 Task: Sort the products in the category "Nail Care" by price (highest first).
Action: Mouse moved to (294, 146)
Screenshot: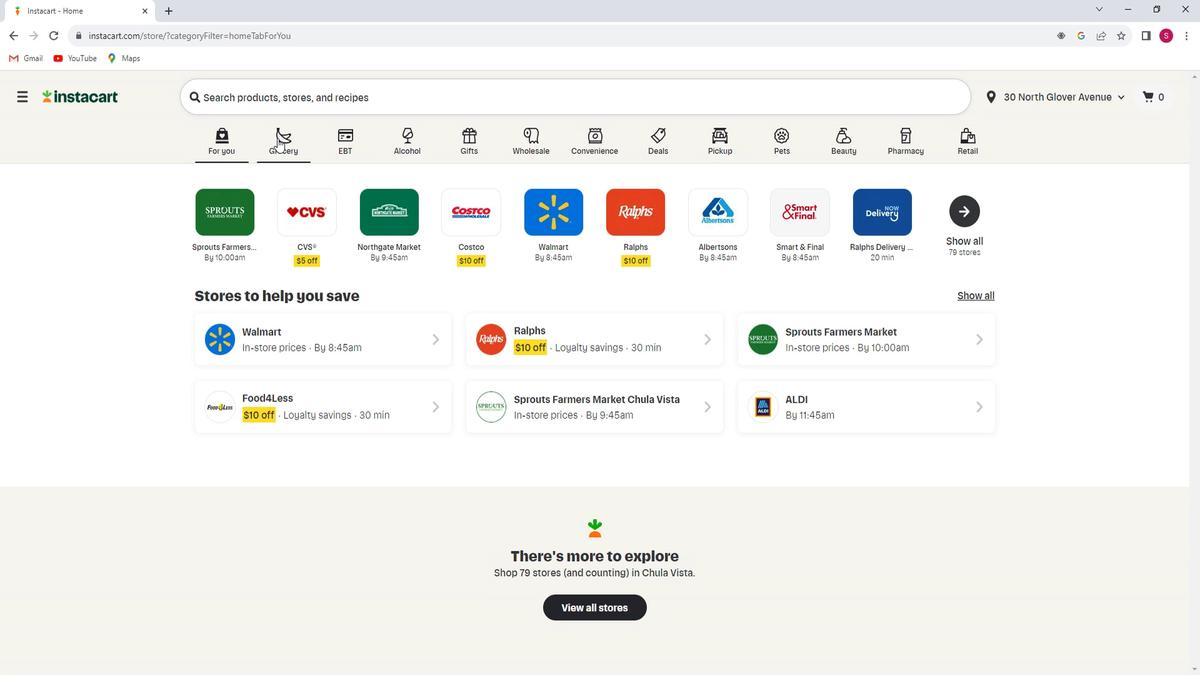 
Action: Mouse pressed left at (294, 146)
Screenshot: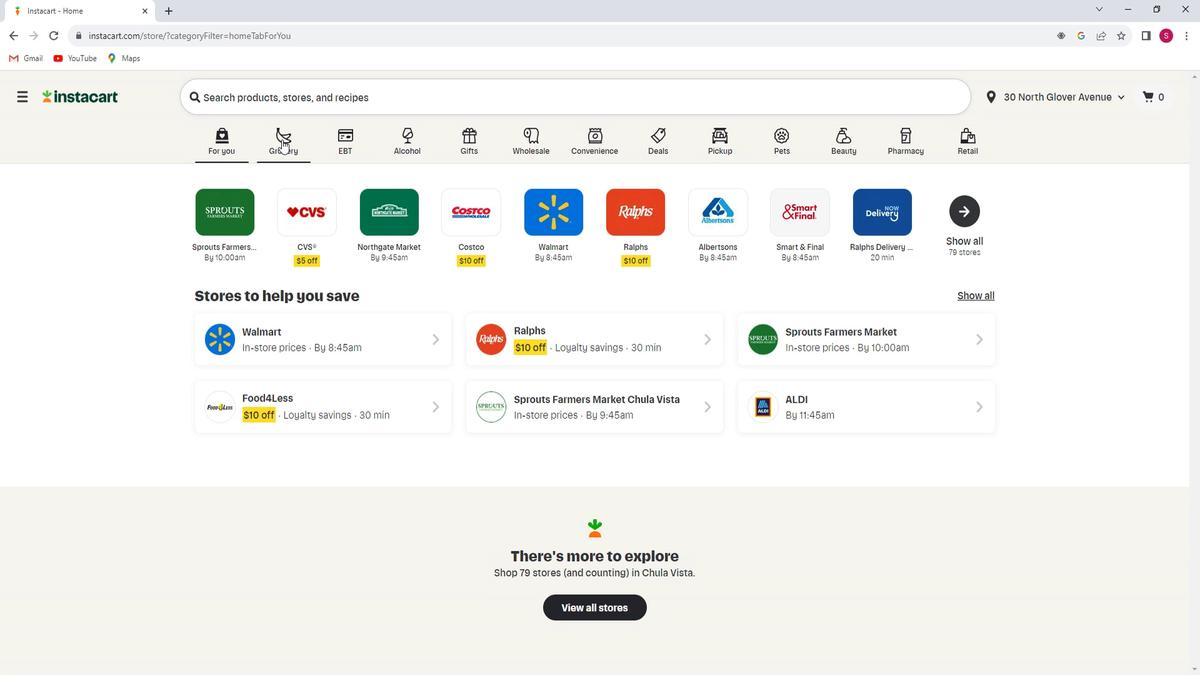
Action: Mouse moved to (246, 346)
Screenshot: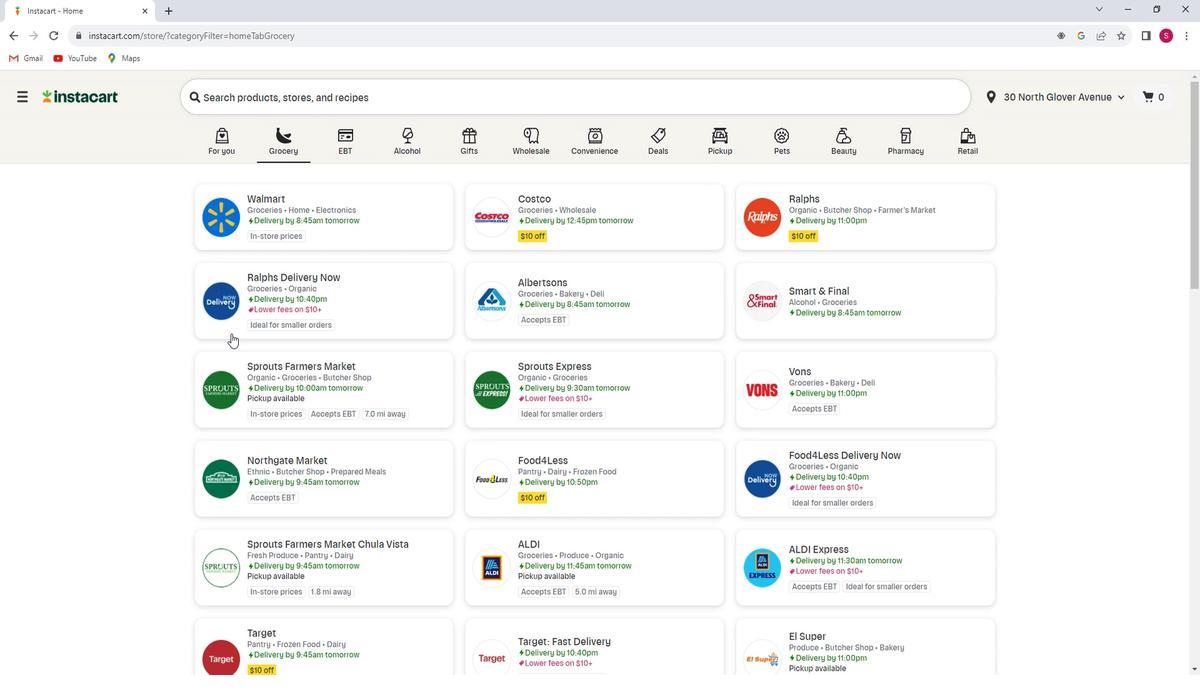 
Action: Mouse scrolled (246, 345) with delta (0, 0)
Screenshot: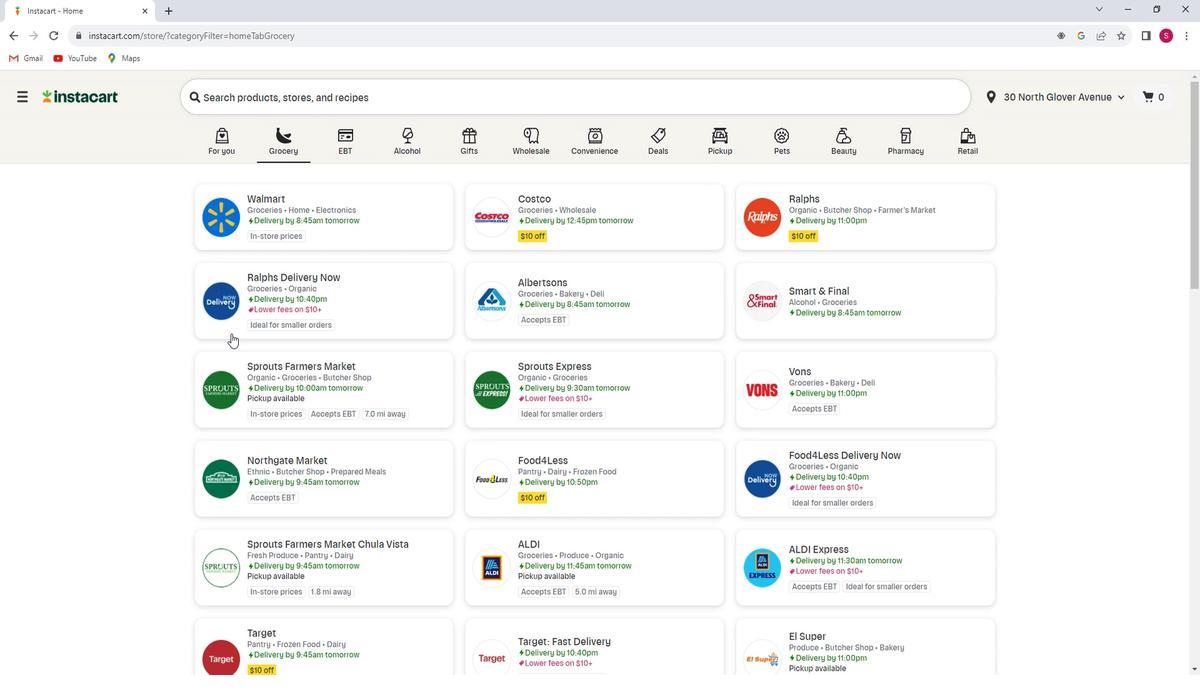
Action: Mouse scrolled (246, 345) with delta (0, 0)
Screenshot: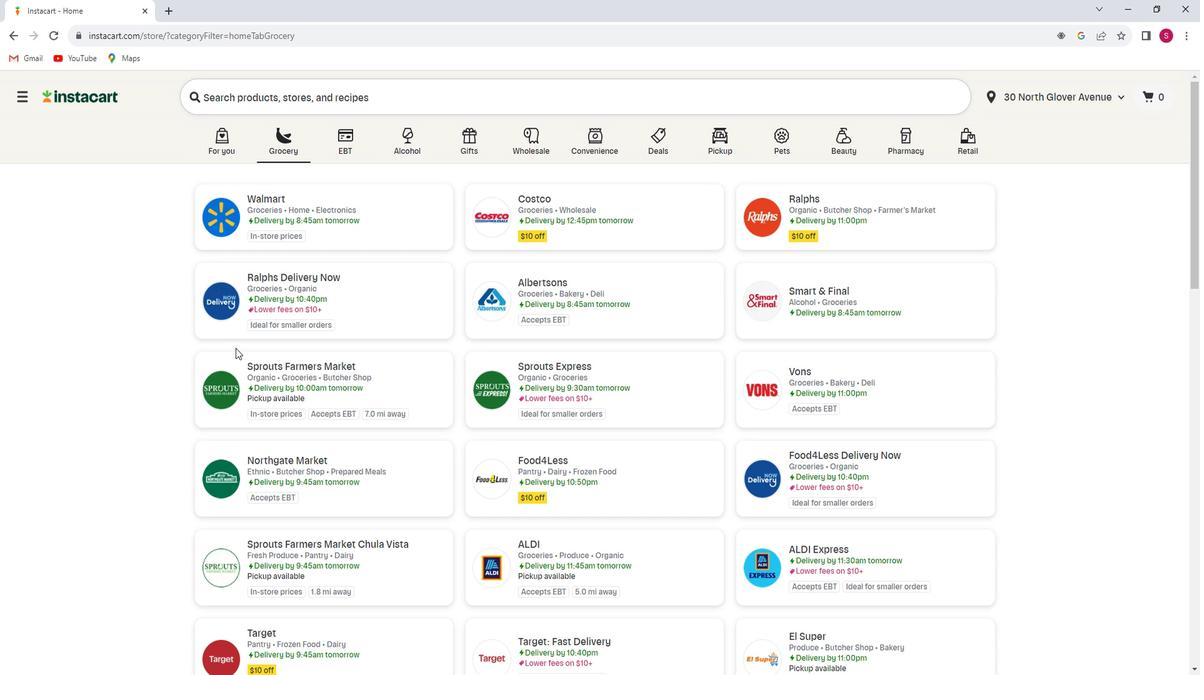 
Action: Mouse moved to (300, 263)
Screenshot: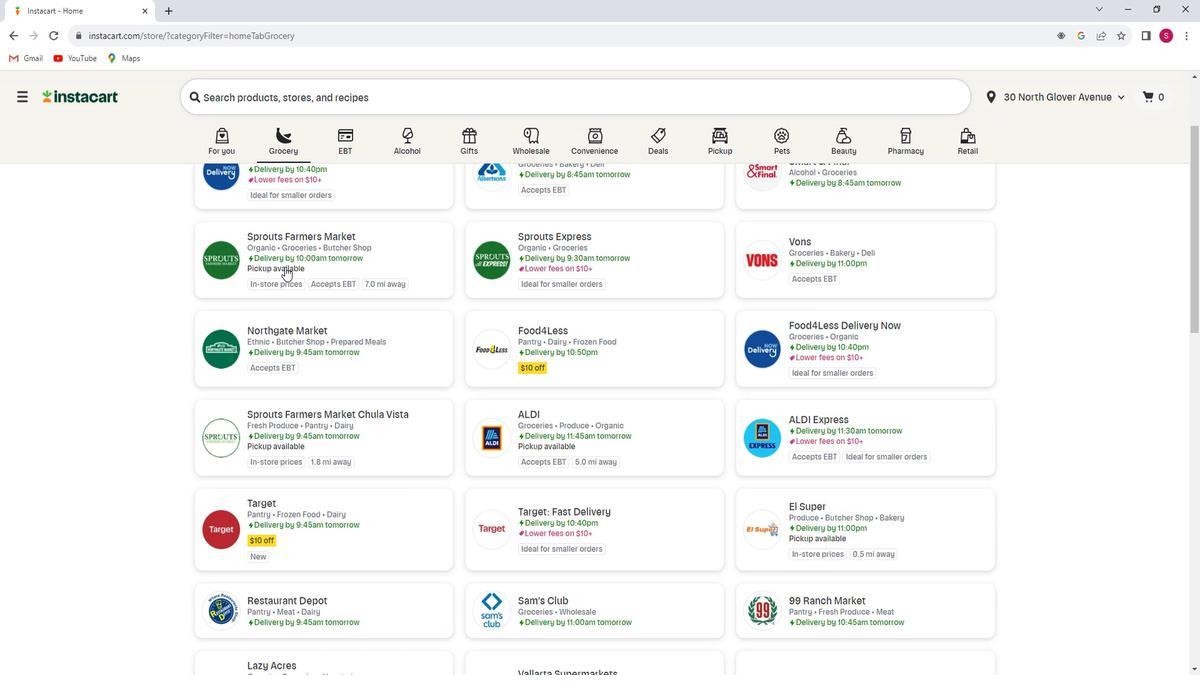 
Action: Mouse pressed left at (300, 263)
Screenshot: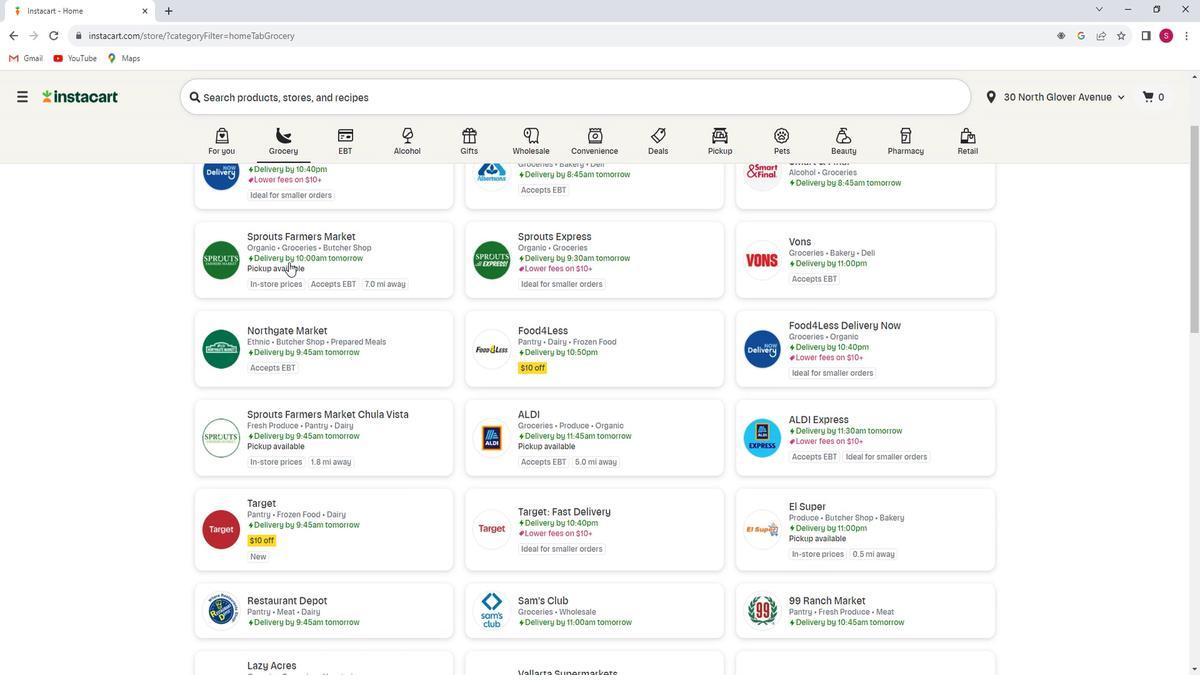 
Action: Mouse moved to (33, 396)
Screenshot: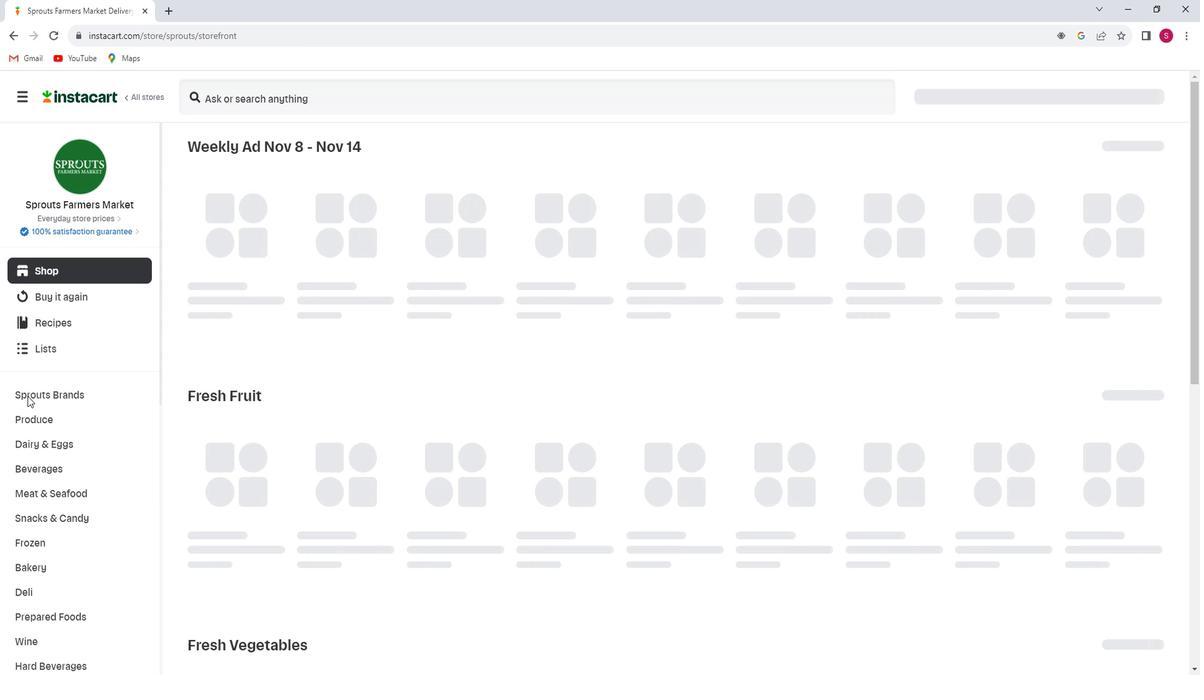 
Action: Mouse scrolled (33, 396) with delta (0, 0)
Screenshot: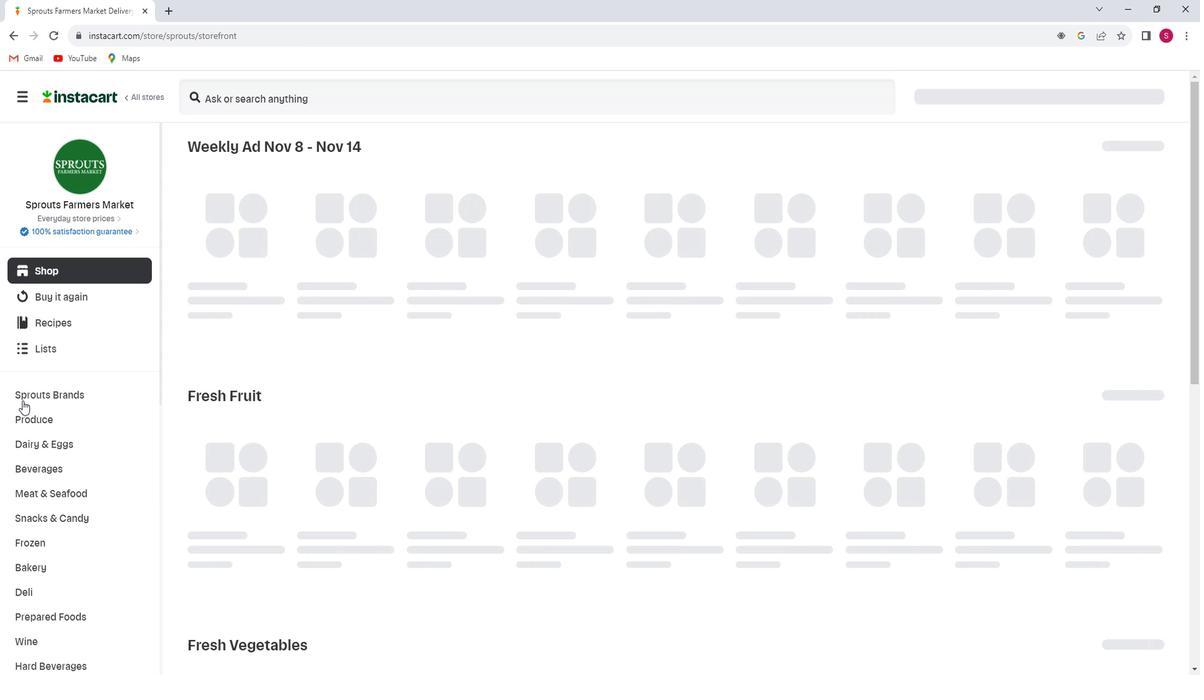 
Action: Mouse scrolled (33, 396) with delta (0, 0)
Screenshot: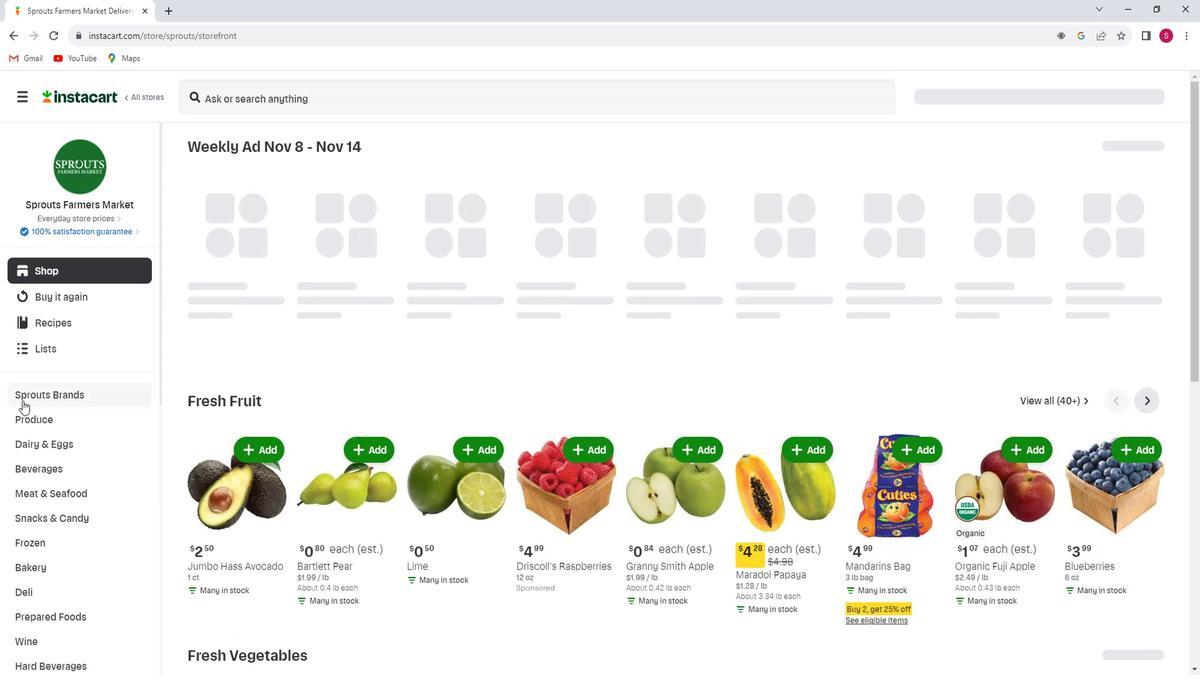 
Action: Mouse moved to (33, 396)
Screenshot: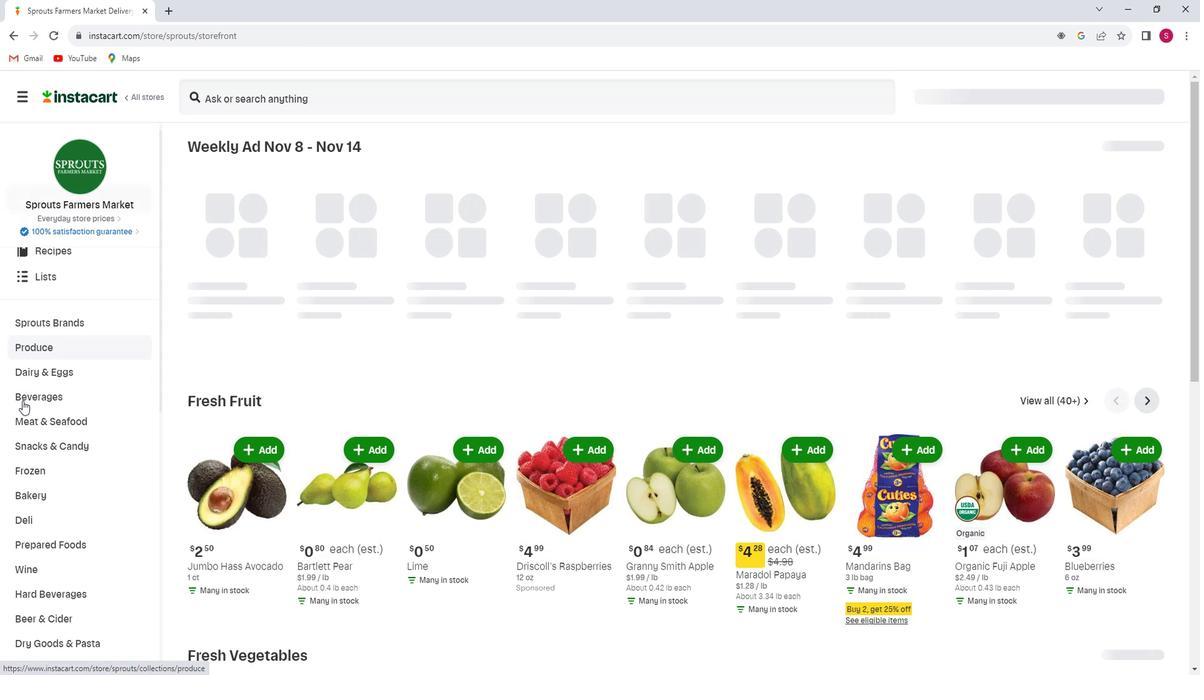 
Action: Mouse scrolled (33, 396) with delta (0, 0)
Screenshot: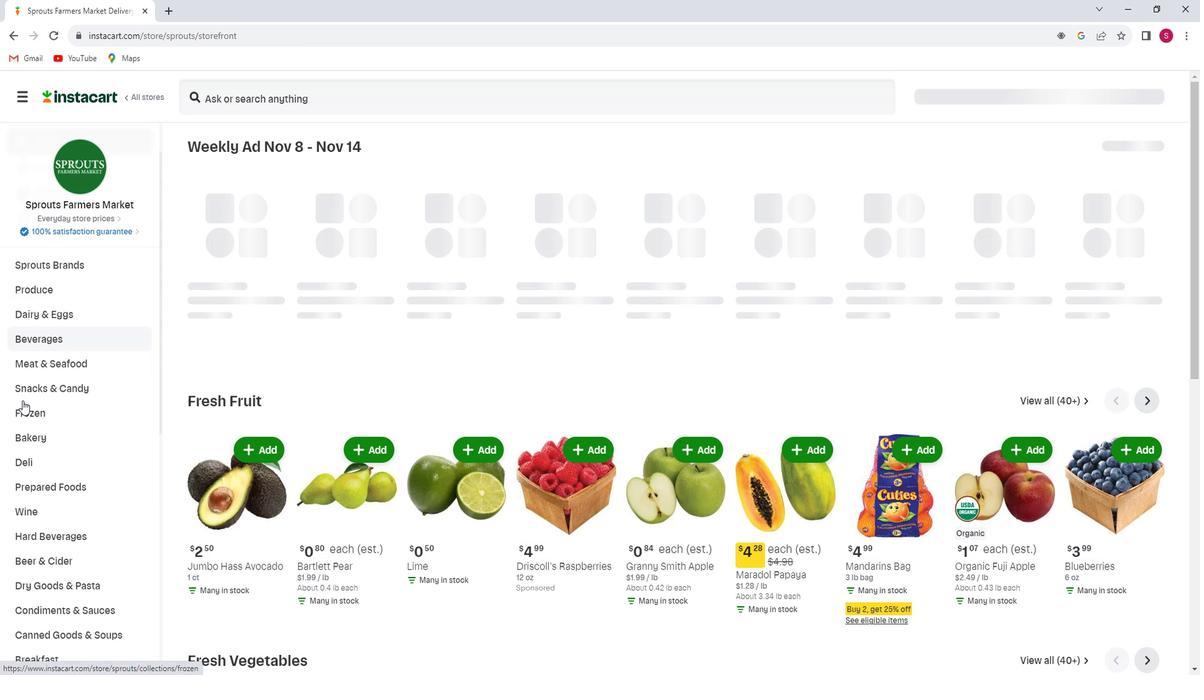 
Action: Mouse scrolled (33, 396) with delta (0, 0)
Screenshot: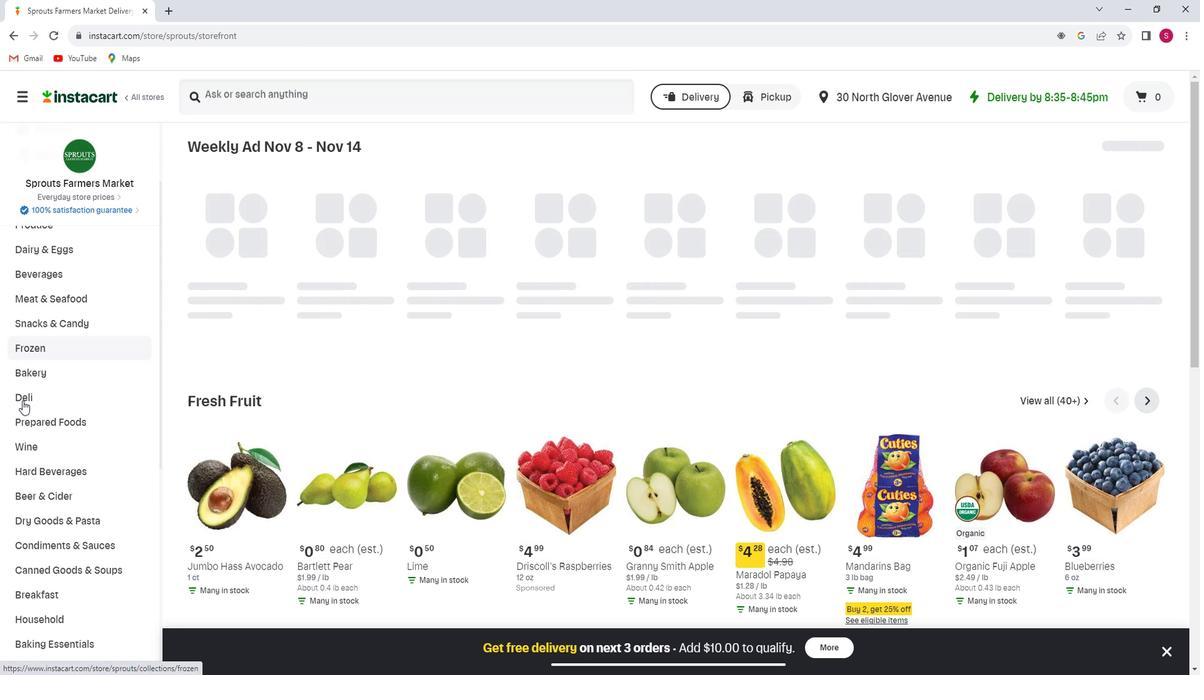 
Action: Mouse scrolled (33, 396) with delta (0, 0)
Screenshot: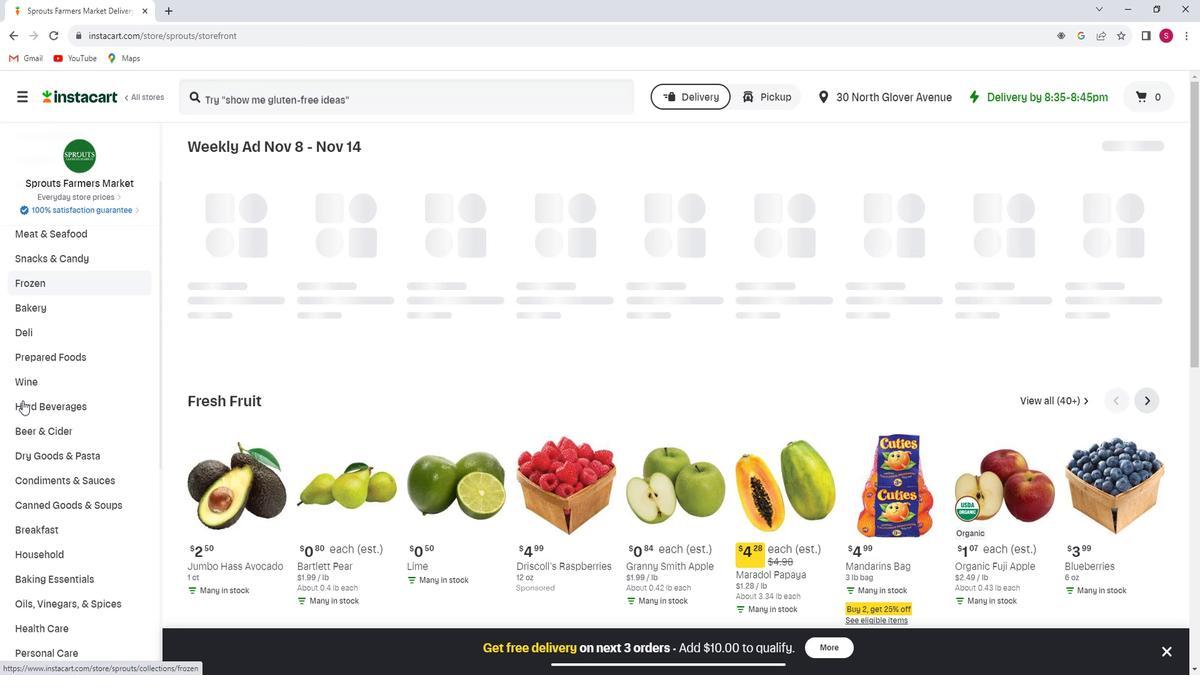 
Action: Mouse scrolled (33, 396) with delta (0, 0)
Screenshot: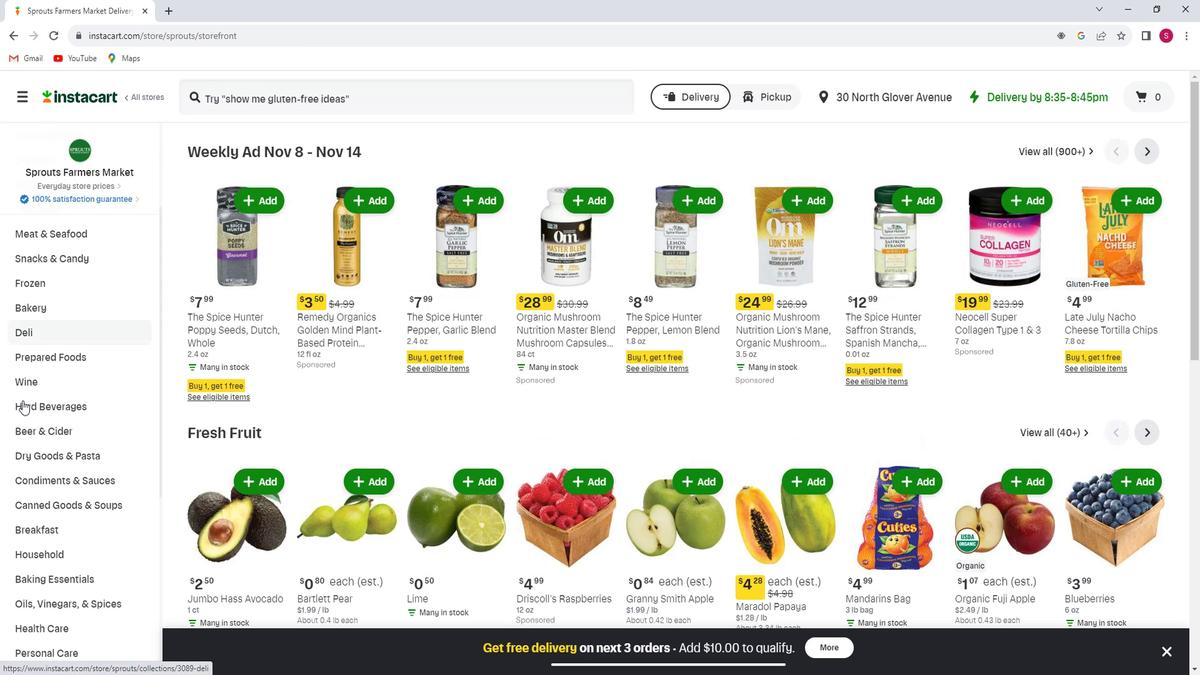 
Action: Mouse moved to (57, 519)
Screenshot: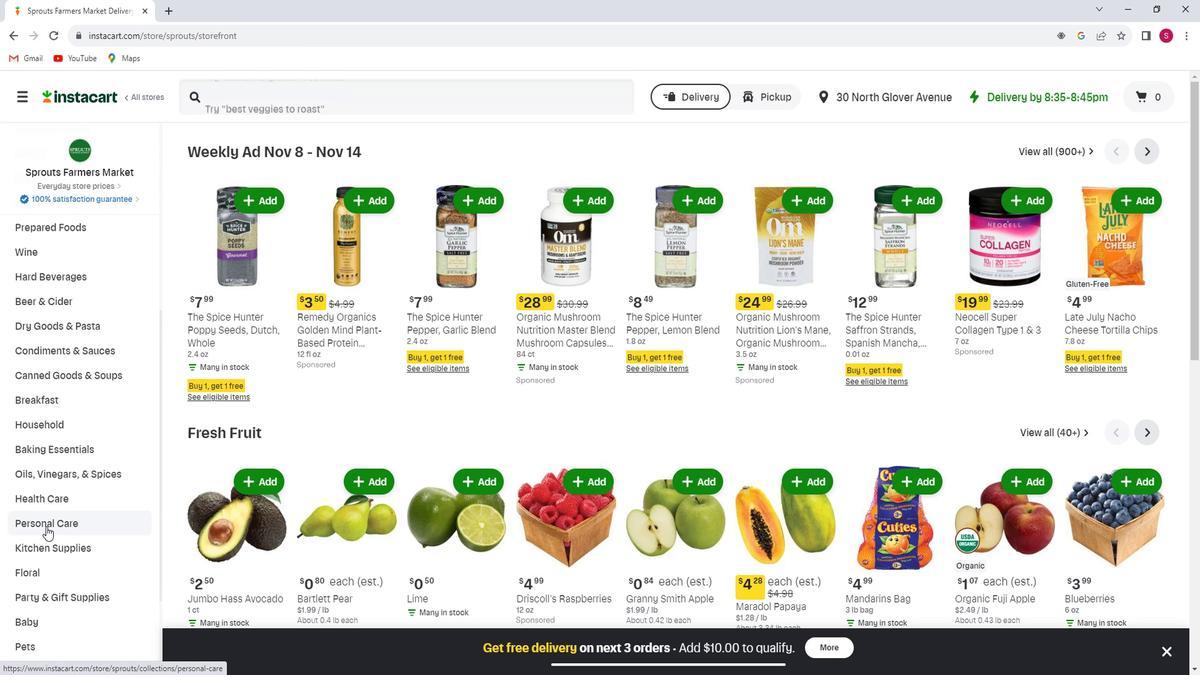 
Action: Mouse pressed left at (57, 519)
Screenshot: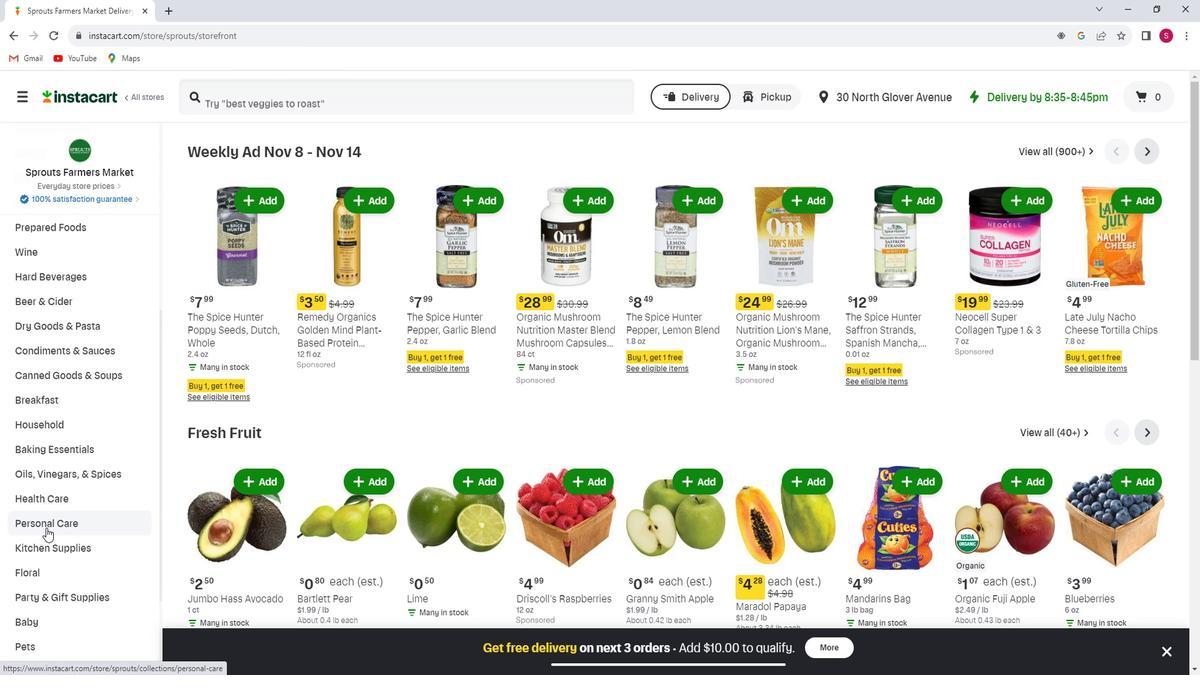 
Action: Mouse moved to (1108, 181)
Screenshot: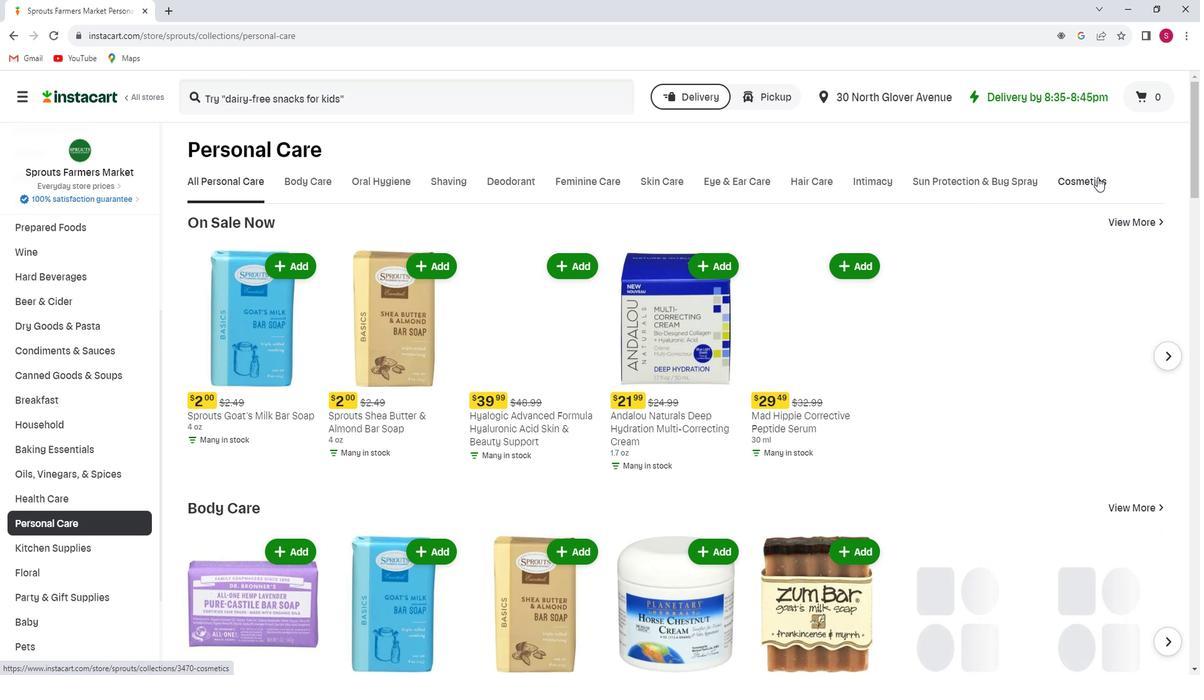 
Action: Mouse pressed left at (1108, 181)
Screenshot: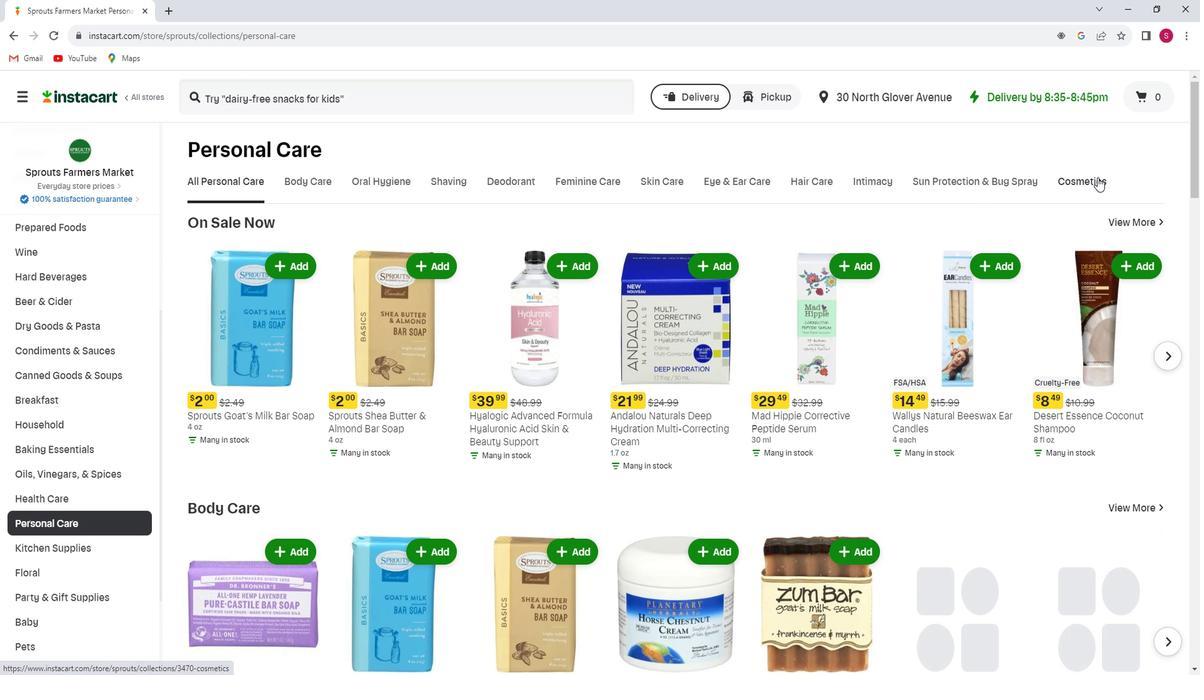 
Action: Mouse moved to (386, 231)
Screenshot: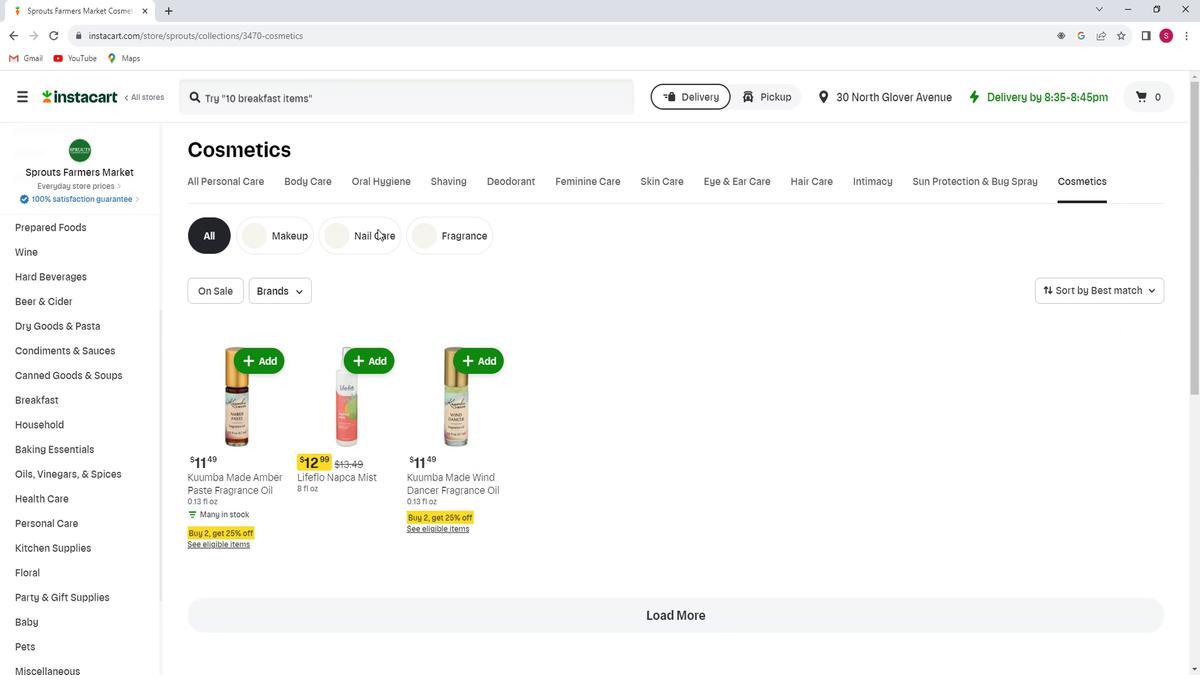 
Action: Mouse pressed left at (386, 231)
Screenshot: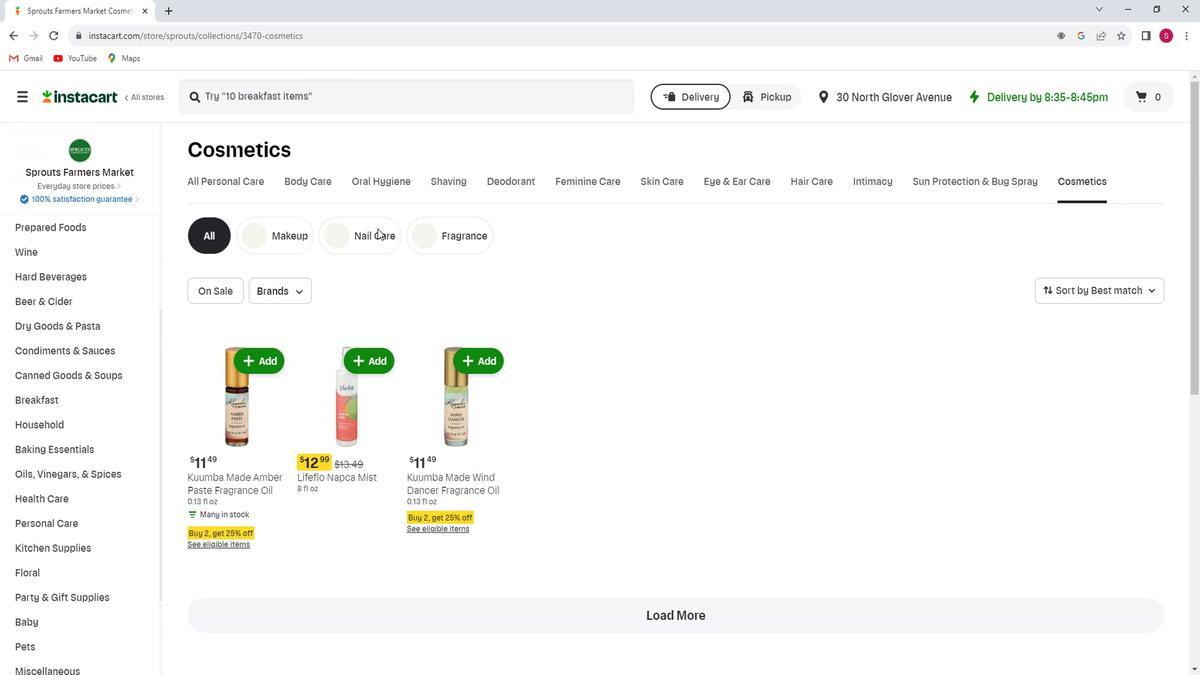 
Action: Mouse moved to (1162, 290)
Screenshot: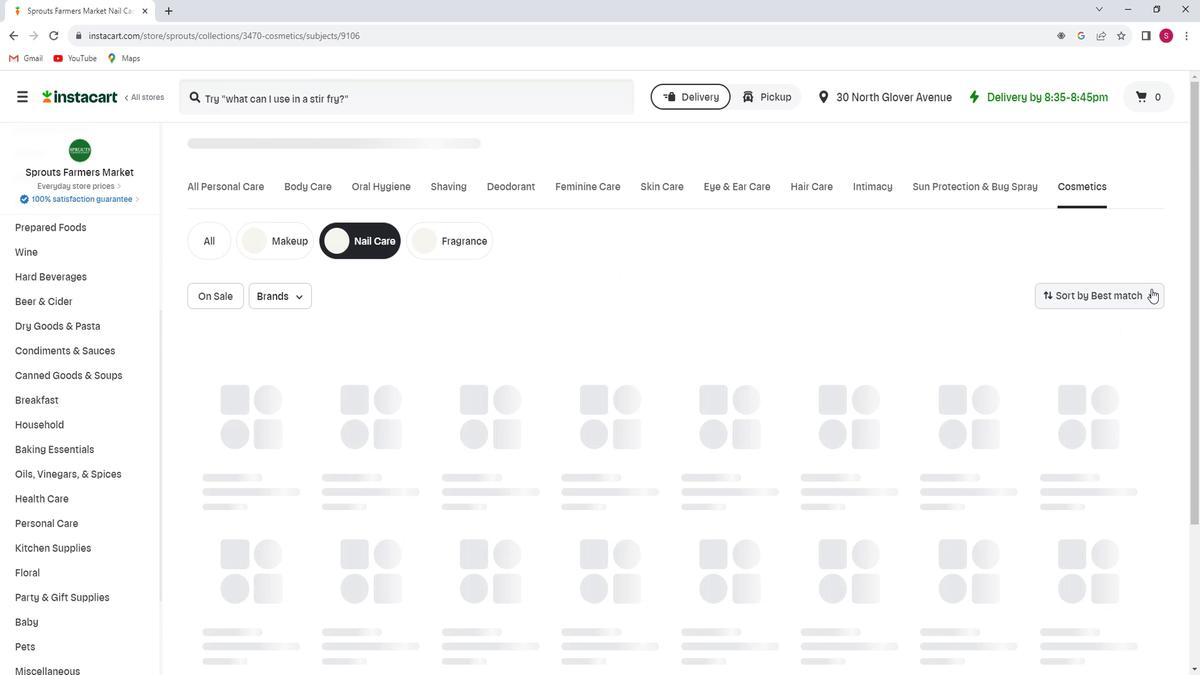 
Action: Mouse pressed left at (1162, 290)
Screenshot: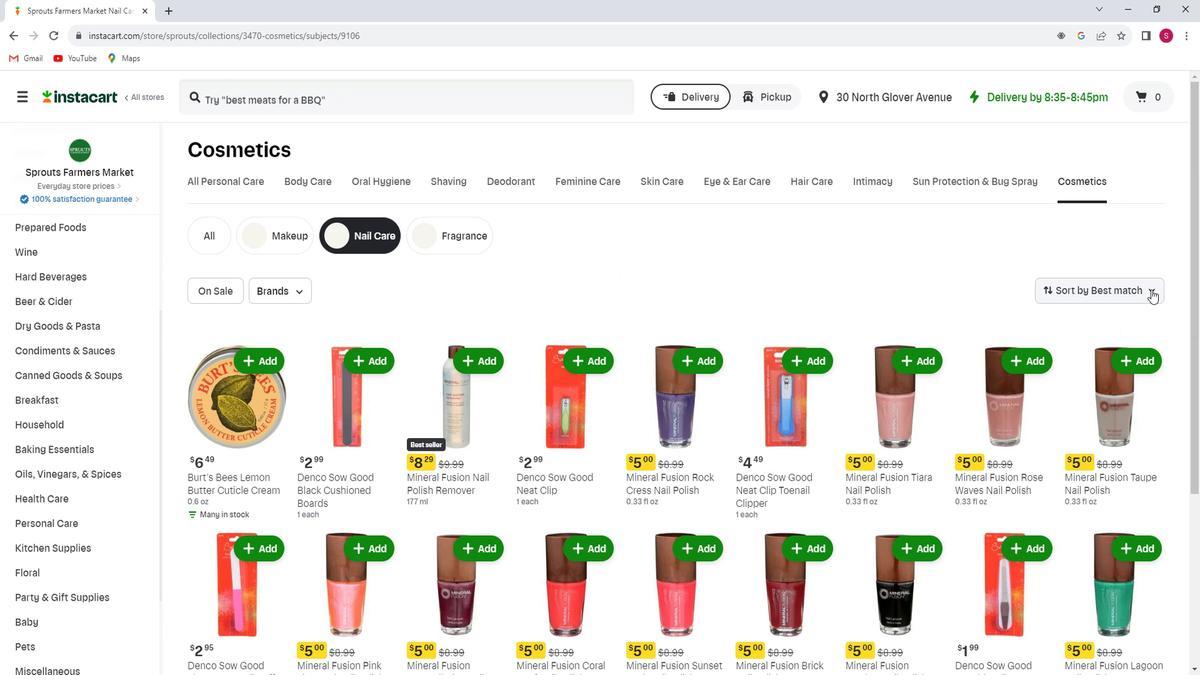 
Action: Mouse moved to (1130, 371)
Screenshot: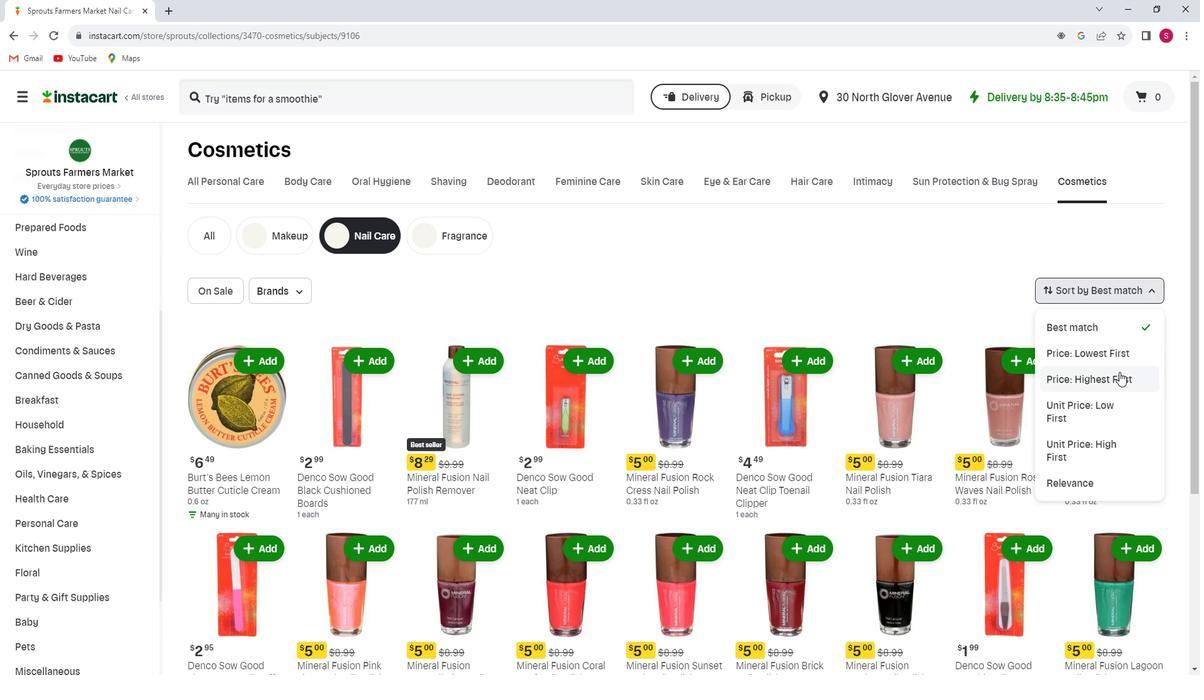 
Action: Mouse pressed left at (1130, 371)
Screenshot: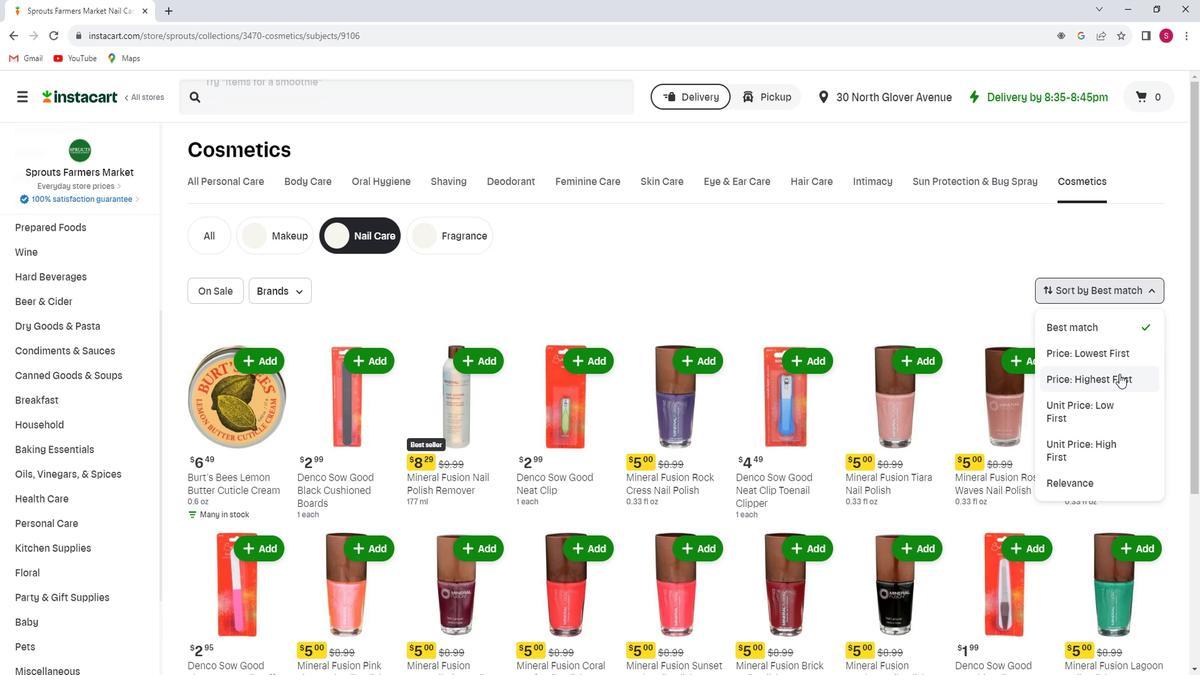 
Action: Mouse moved to (1130, 371)
Screenshot: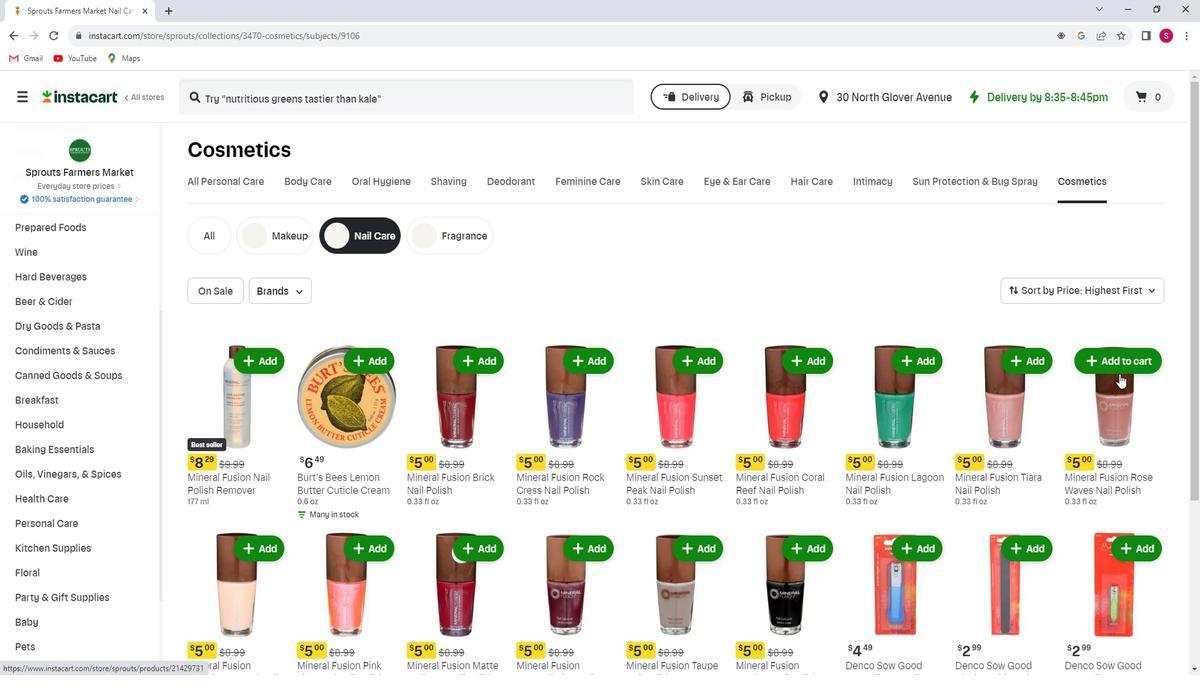 
